 Task: Add Theraneem Gentle Leaf & Oil Lotion to the cart.
Action: Mouse moved to (708, 258)
Screenshot: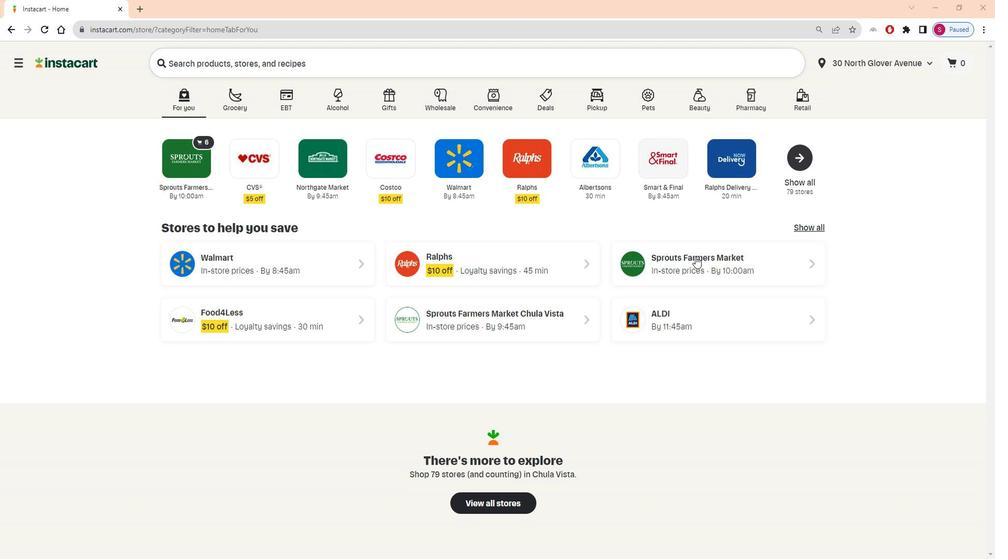 
Action: Mouse pressed left at (708, 258)
Screenshot: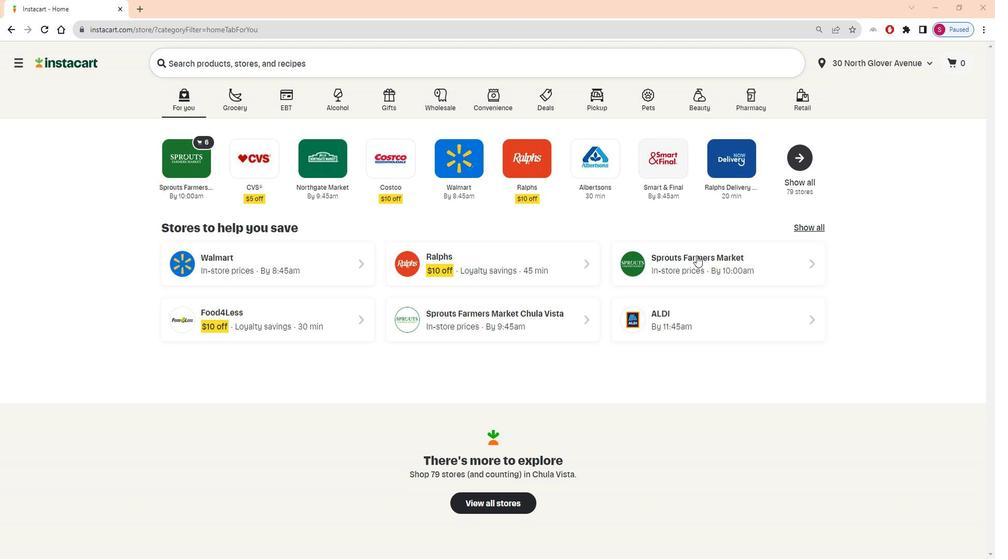 
Action: Mouse moved to (66, 384)
Screenshot: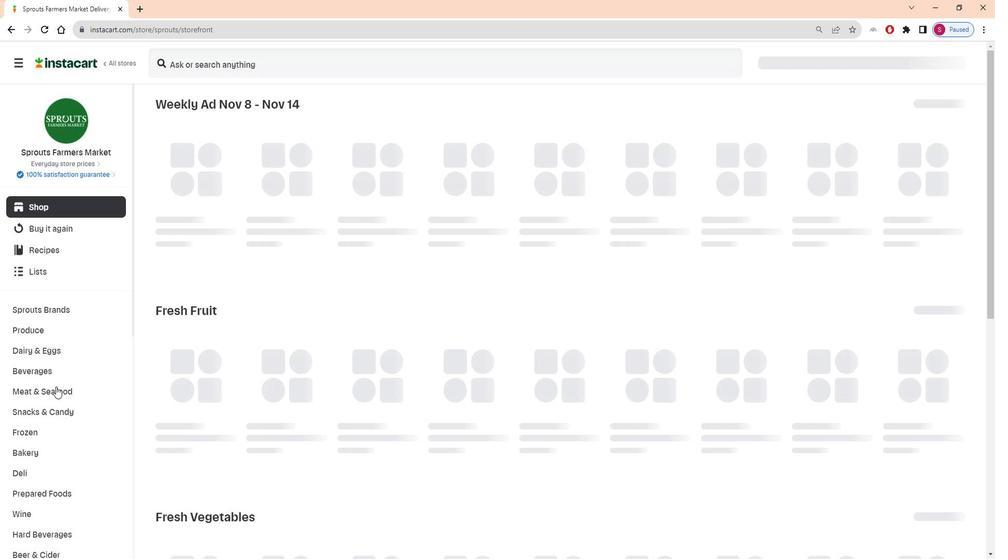 
Action: Mouse scrolled (66, 384) with delta (0, 0)
Screenshot: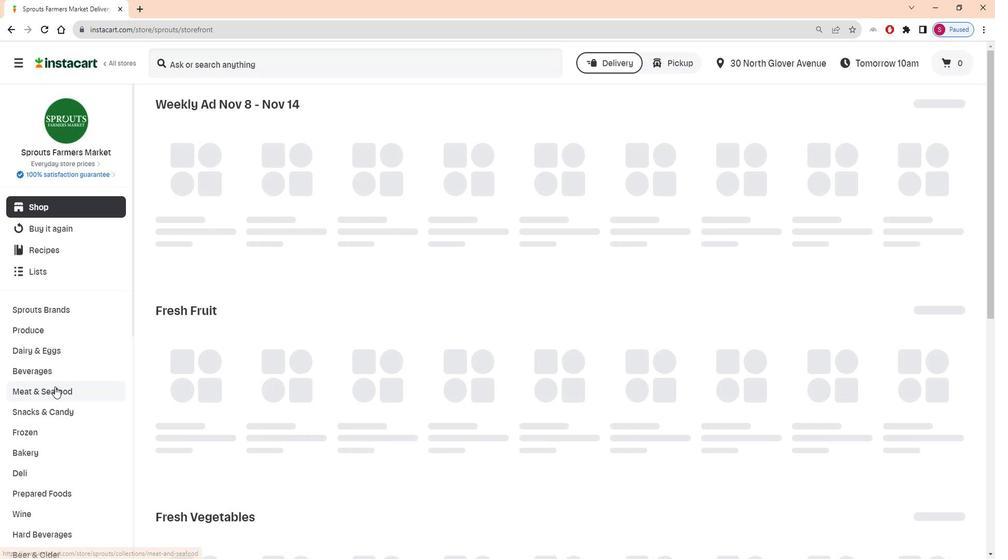 
Action: Mouse scrolled (66, 384) with delta (0, 0)
Screenshot: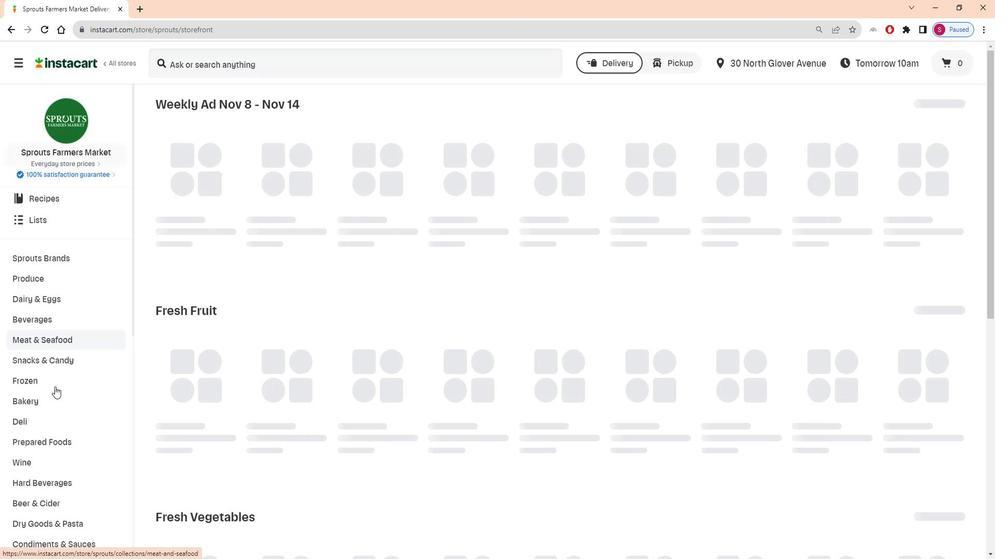 
Action: Mouse scrolled (66, 384) with delta (0, 0)
Screenshot: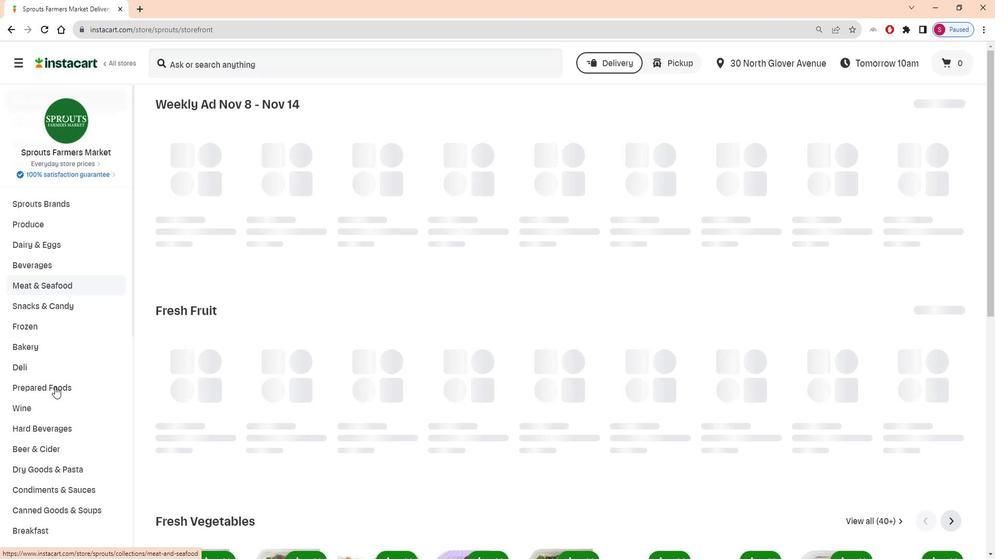 
Action: Mouse scrolled (66, 384) with delta (0, 0)
Screenshot: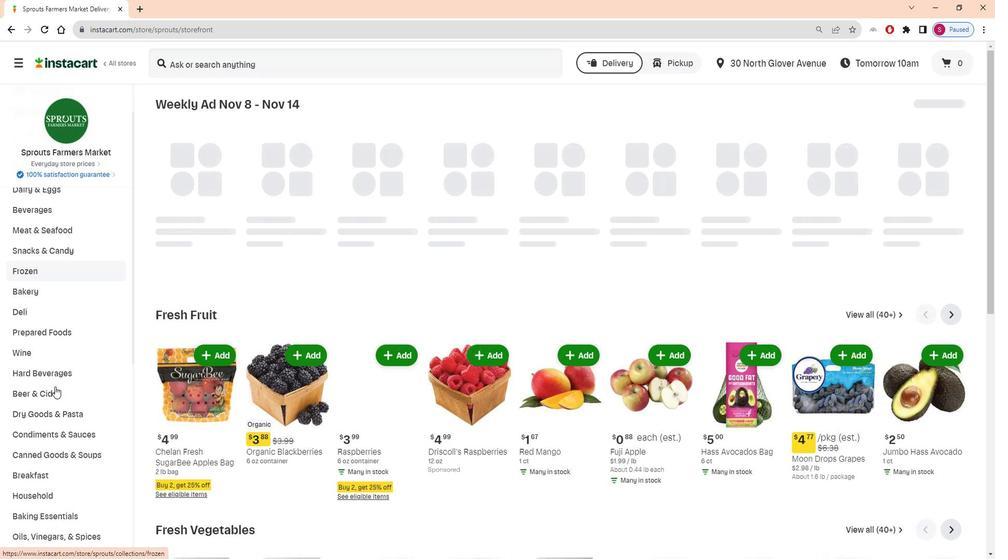 
Action: Mouse scrolled (66, 384) with delta (0, 0)
Screenshot: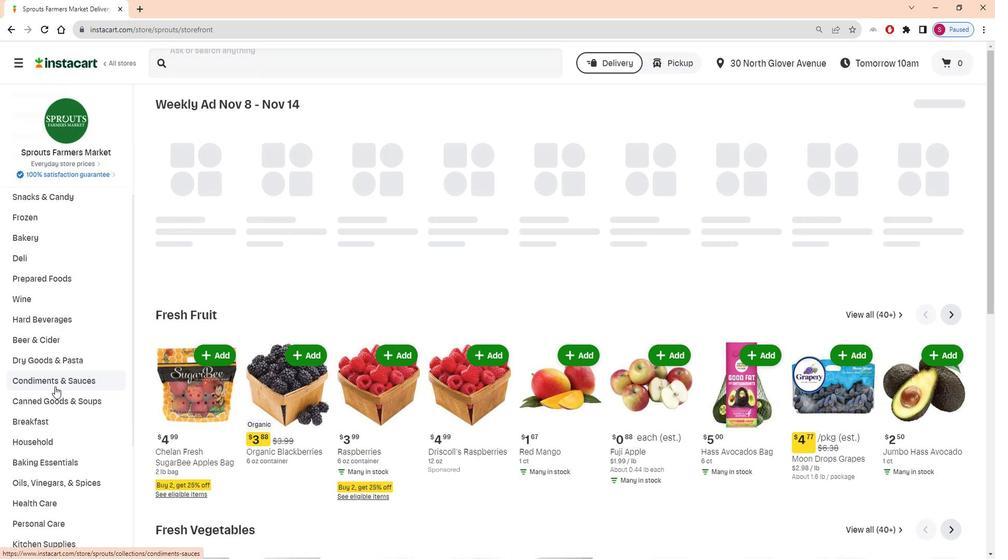 
Action: Mouse scrolled (66, 384) with delta (0, 0)
Screenshot: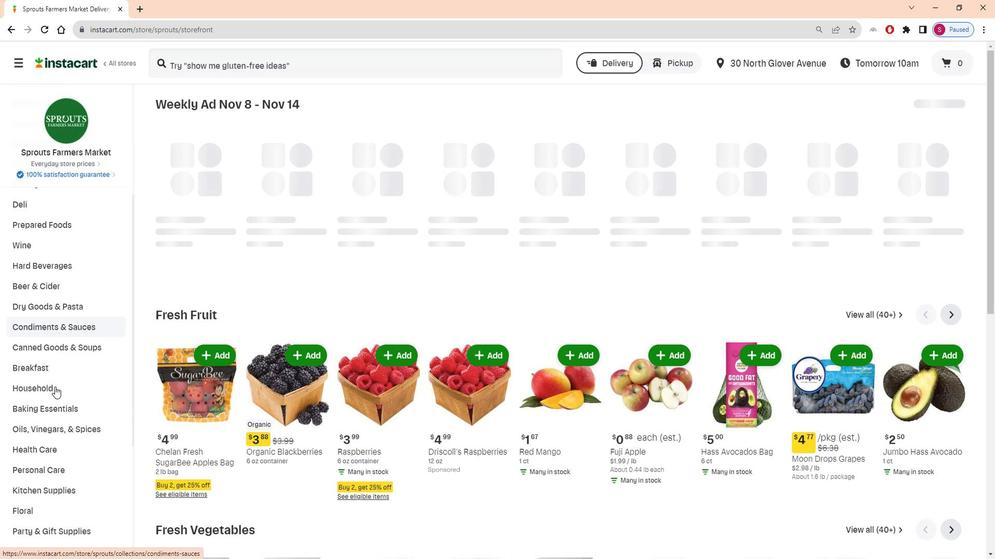 
Action: Mouse moved to (72, 408)
Screenshot: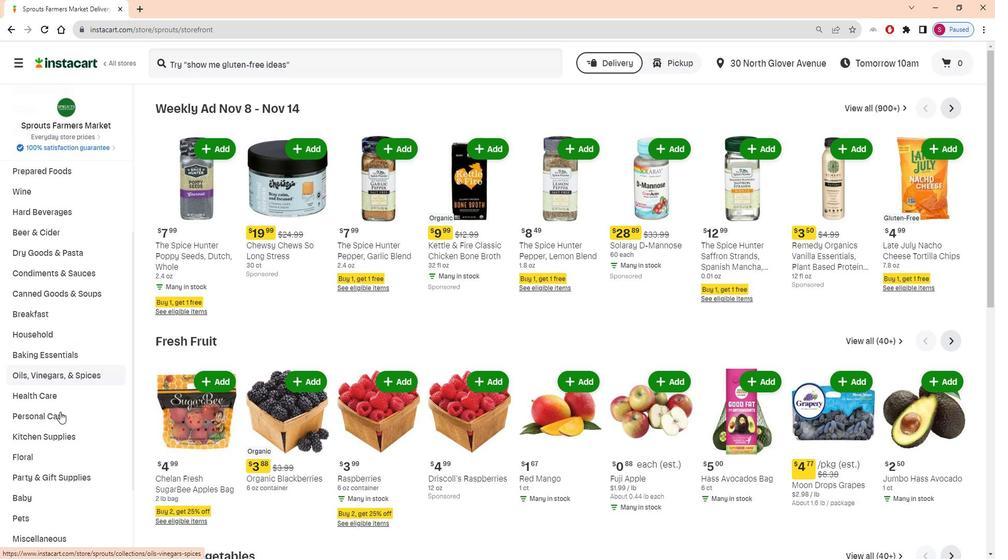
Action: Mouse pressed left at (72, 408)
Screenshot: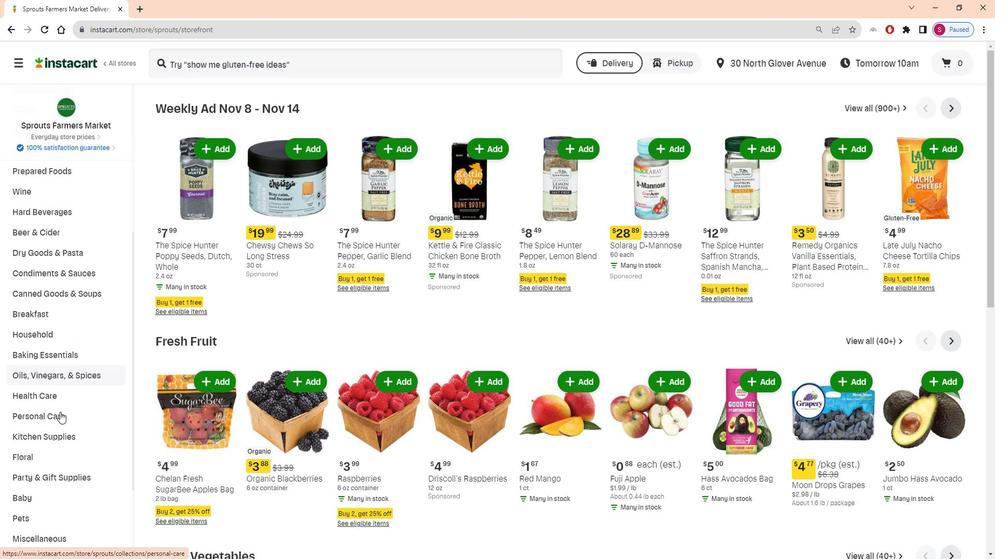 
Action: Mouse moved to (269, 137)
Screenshot: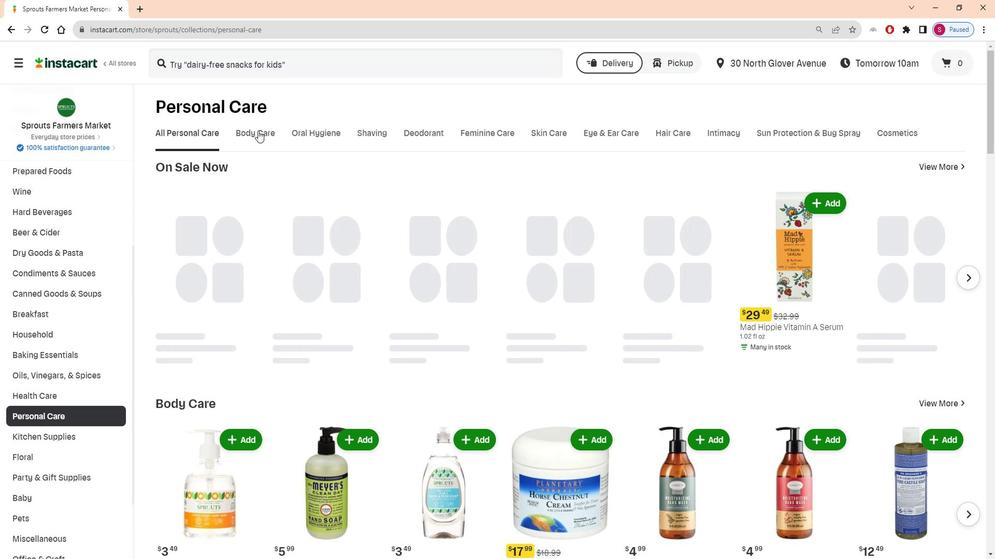 
Action: Mouse pressed left at (269, 137)
Screenshot: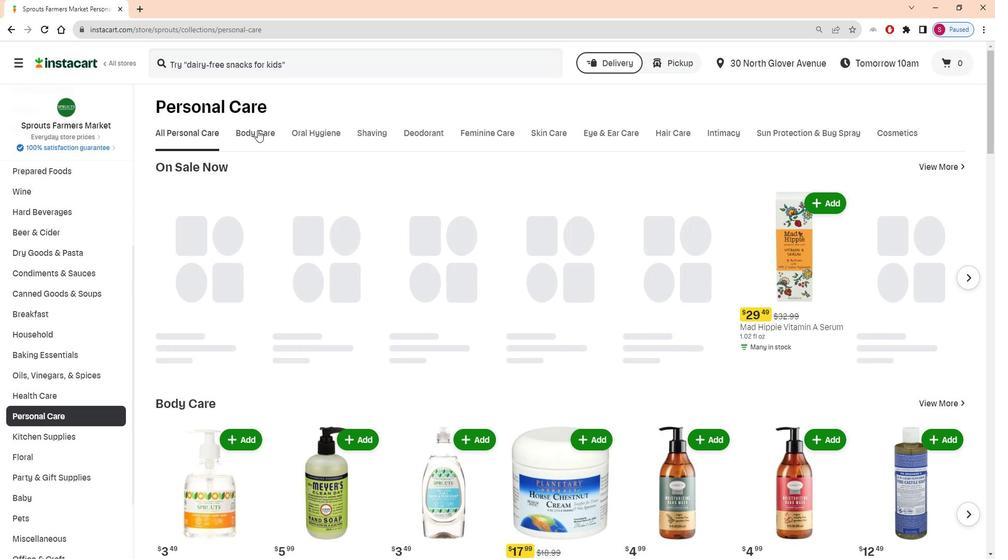 
Action: Mouse moved to (439, 181)
Screenshot: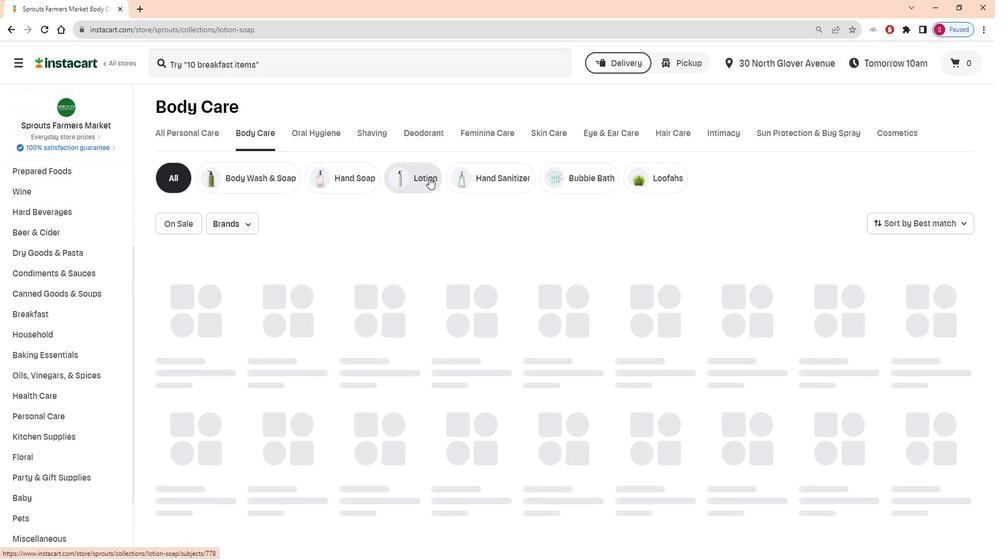 
Action: Mouse pressed left at (439, 181)
Screenshot: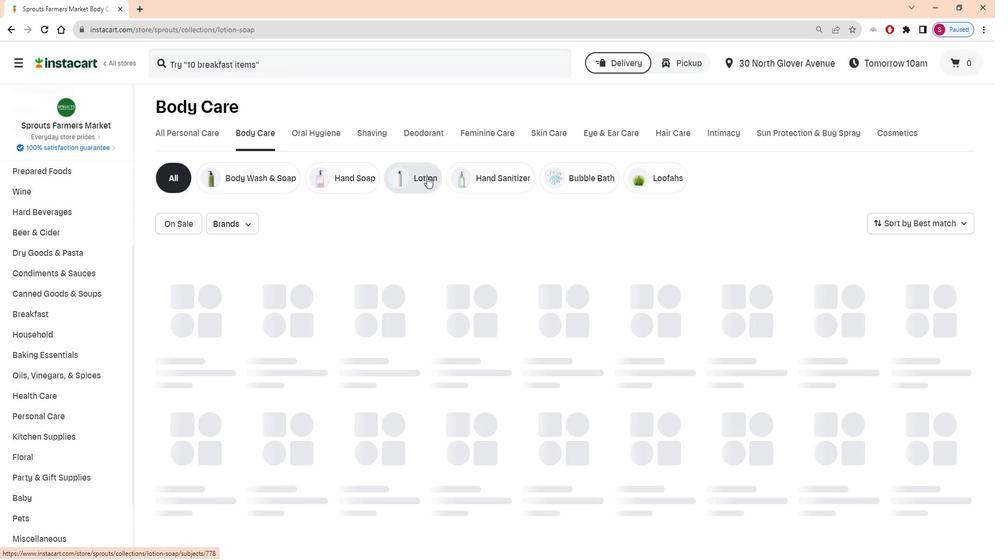 
Action: Mouse moved to (312, 71)
Screenshot: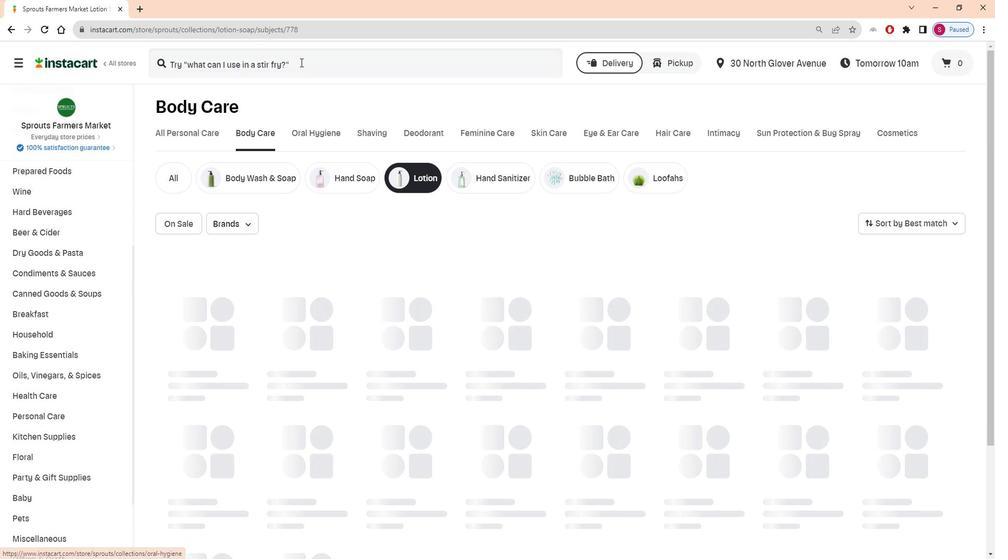 
Action: Mouse pressed left at (312, 71)
Screenshot: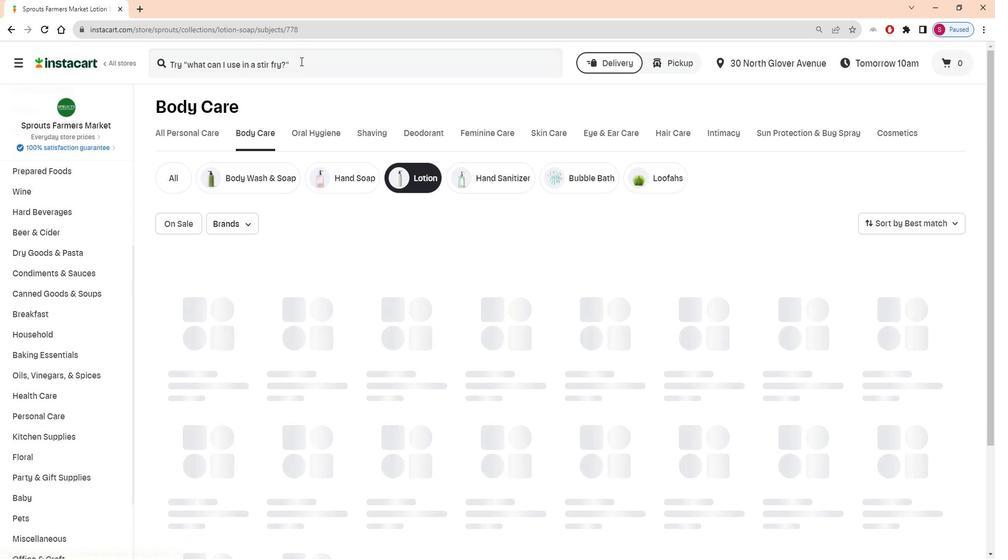 
Action: Key pressed <Key.shift>Theraneem<Key.space><Key.shift>Gentle<Key.space><Key.shift><Key.shift><Key.shift><Key.shift><Key.shift><Key.shift><Key.shift><Key.shift><Key.shift><Key.shift><Key.shift>Leaf<Key.space><Key.shift>&<Key.space><Key.shift>Oil<Key.space><Key.shift>Lotion<Key.space><Key.enter>
Screenshot: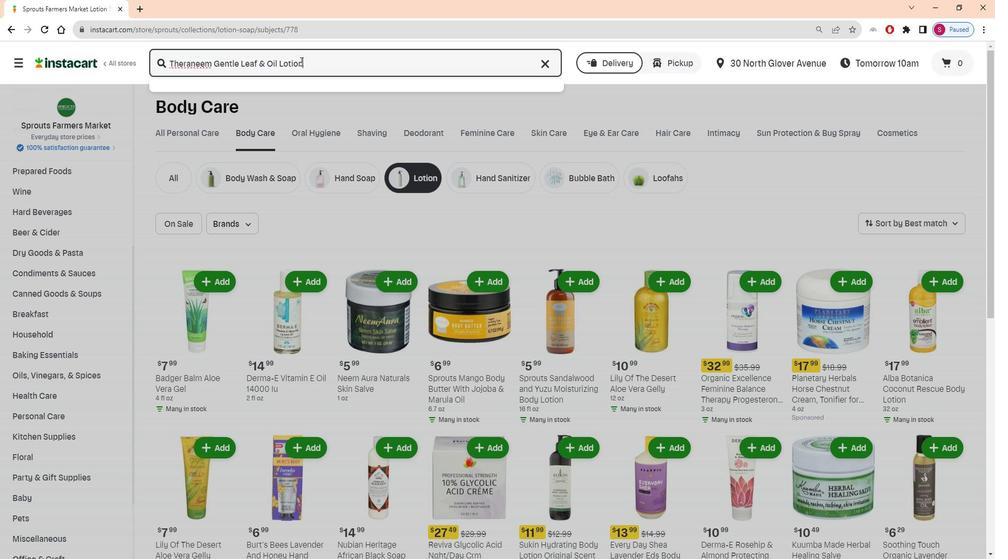 
Action: Mouse moved to (161, 176)
Screenshot: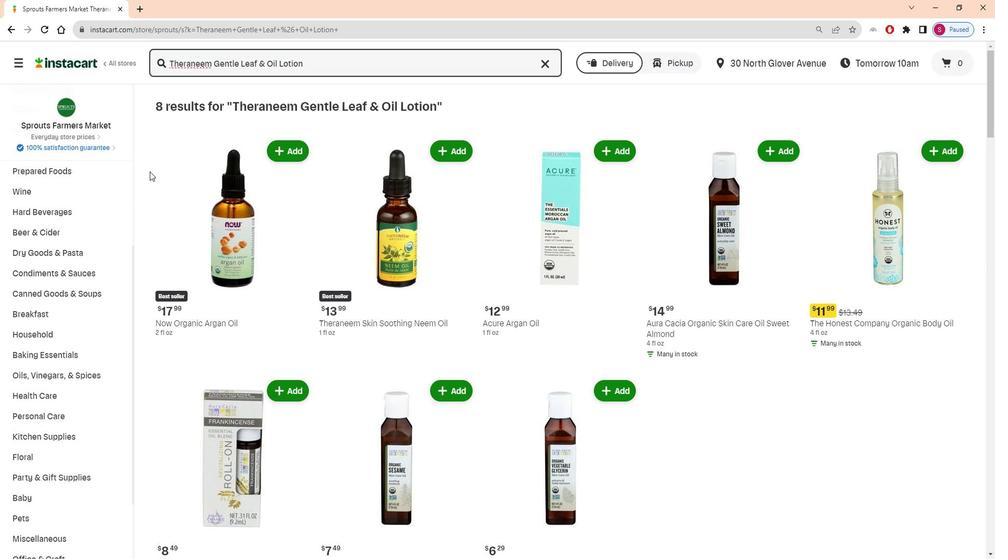 
Action: Mouse scrolled (161, 176) with delta (0, 0)
Screenshot: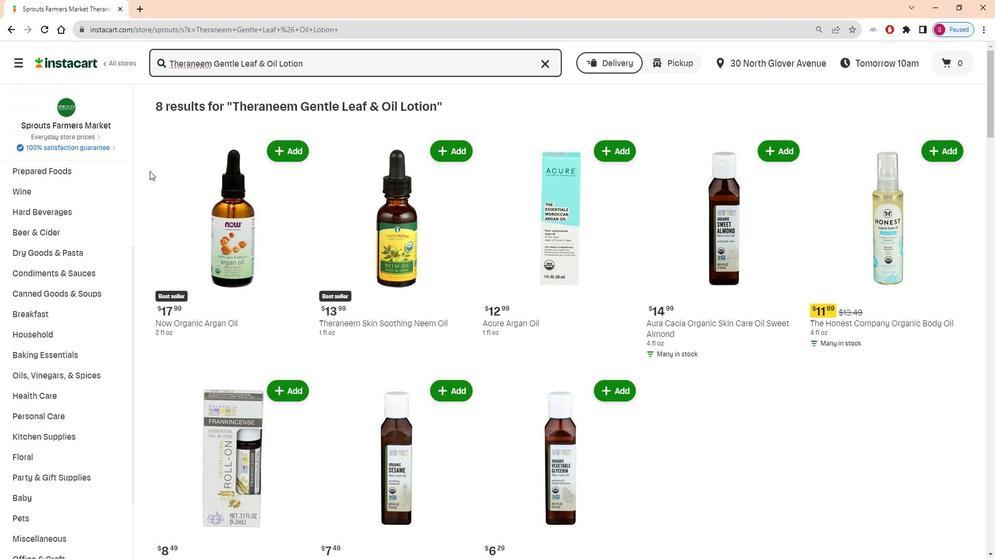 
Action: Mouse scrolled (161, 176) with delta (0, 0)
Screenshot: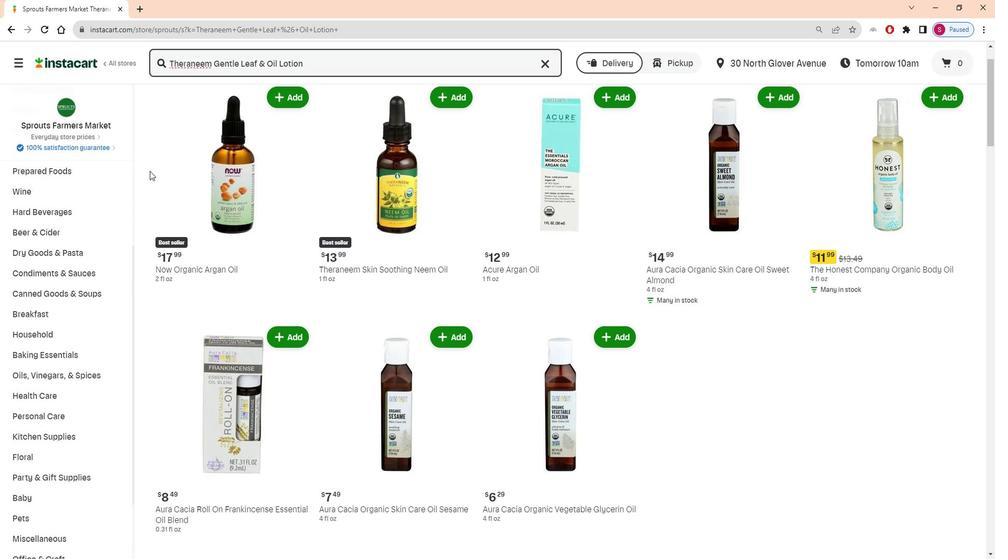 
Action: Mouse moved to (162, 176)
Screenshot: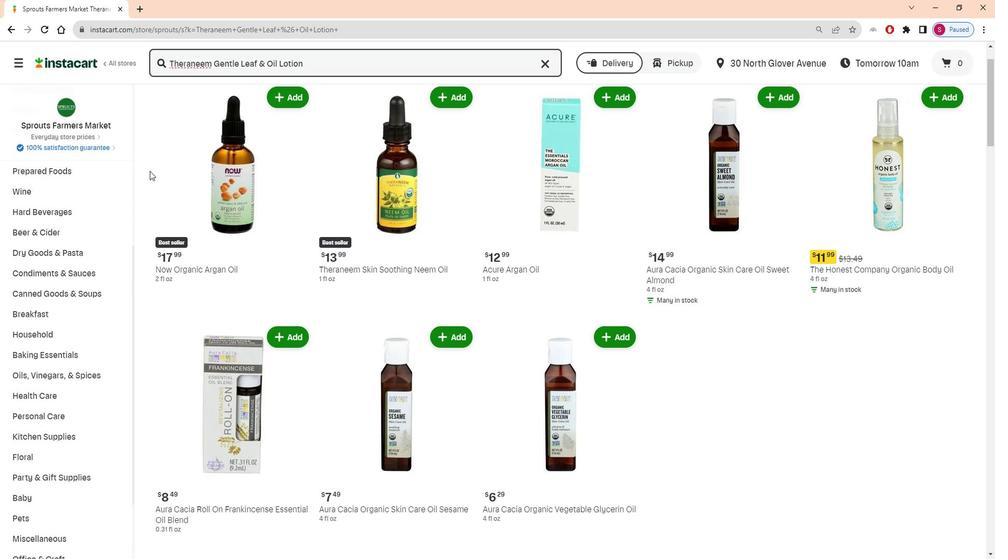 
Action: Mouse scrolled (162, 176) with delta (0, 0)
Screenshot: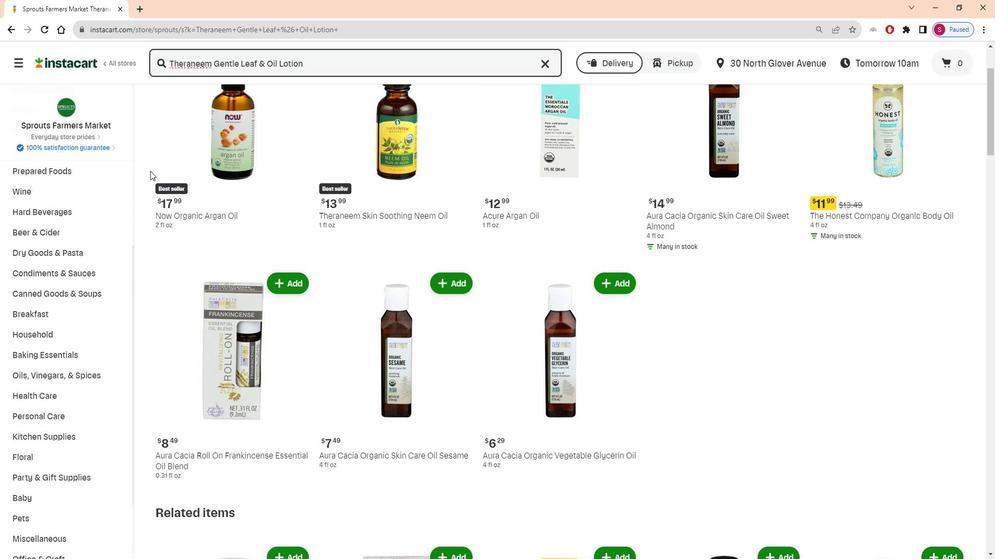
Action: Mouse scrolled (162, 176) with delta (0, 0)
Screenshot: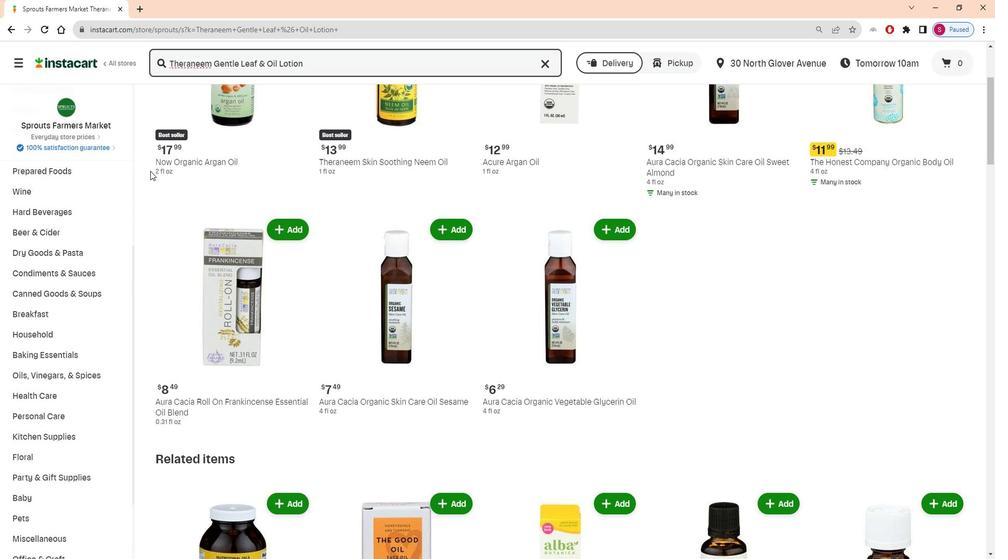 
Action: Mouse scrolled (162, 176) with delta (0, 0)
Screenshot: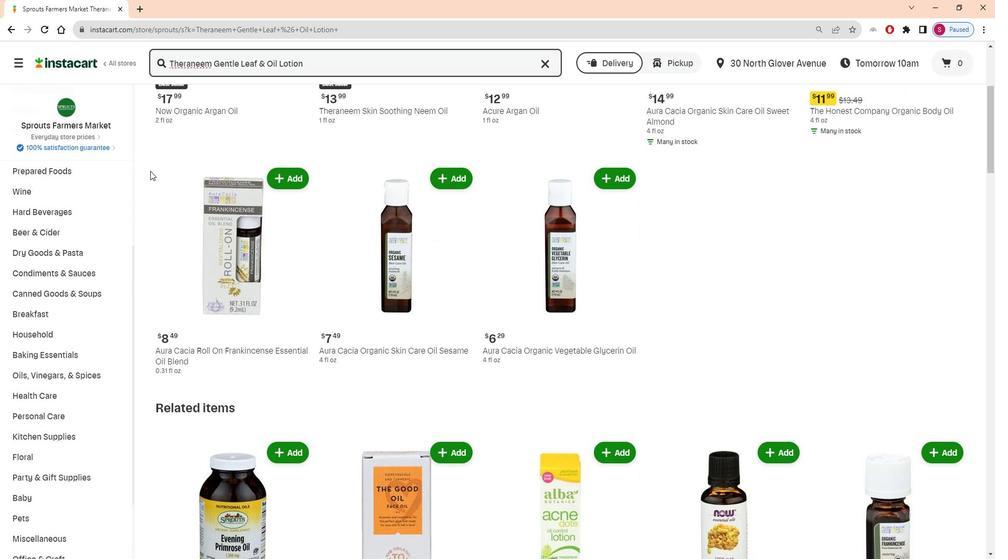 
Action: Mouse scrolled (162, 176) with delta (0, 0)
Screenshot: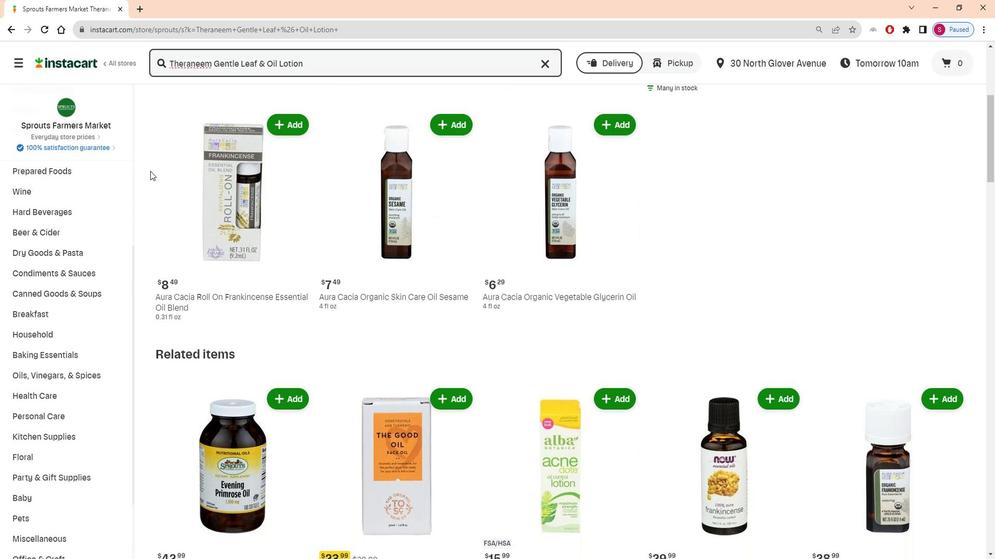
Action: Mouse scrolled (162, 176) with delta (0, 0)
Screenshot: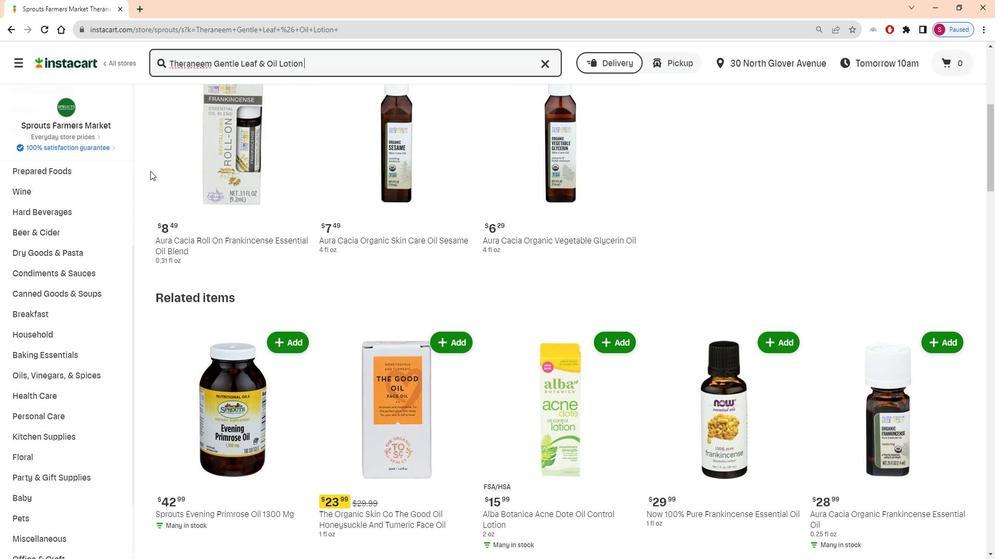 
Action: Mouse scrolled (162, 176) with delta (0, 0)
Screenshot: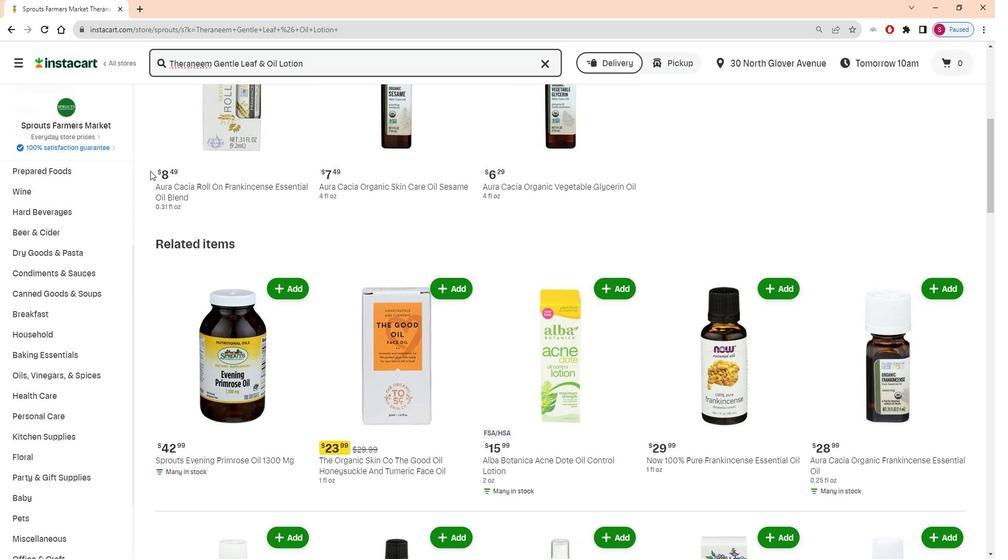 
Action: Mouse scrolled (162, 176) with delta (0, 0)
Screenshot: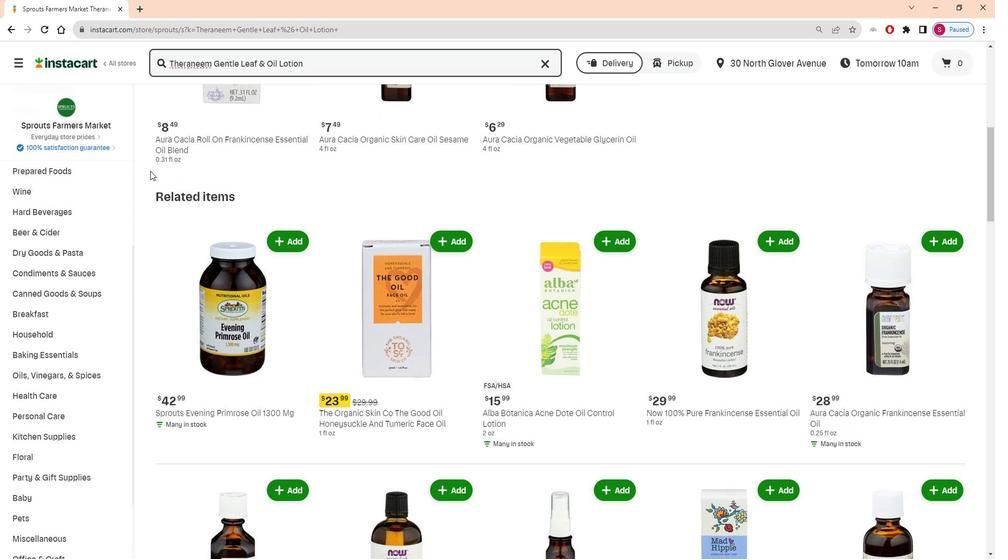 
Action: Mouse scrolled (162, 176) with delta (0, 0)
Screenshot: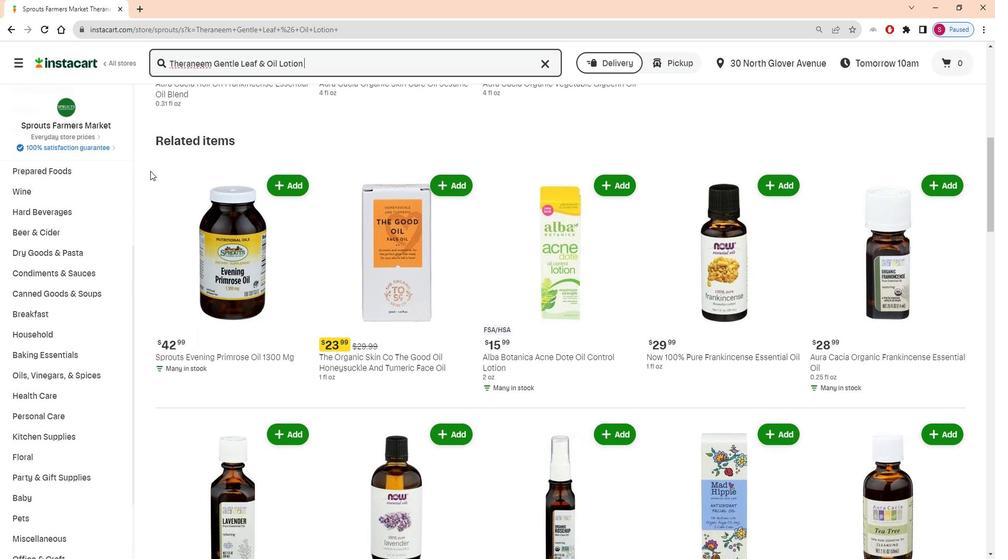 
Action: Mouse scrolled (162, 176) with delta (0, 0)
Screenshot: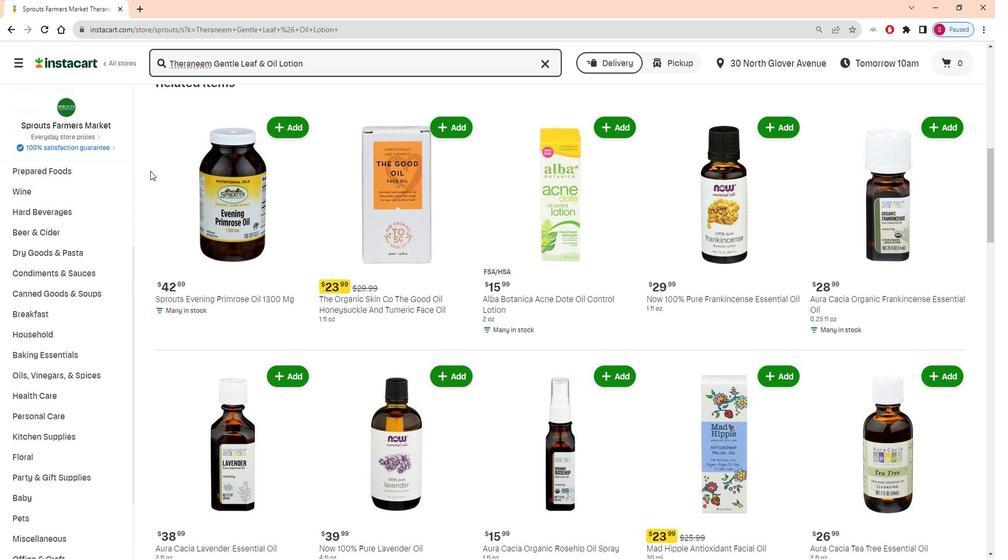 
Action: Mouse scrolled (162, 176) with delta (0, 0)
Screenshot: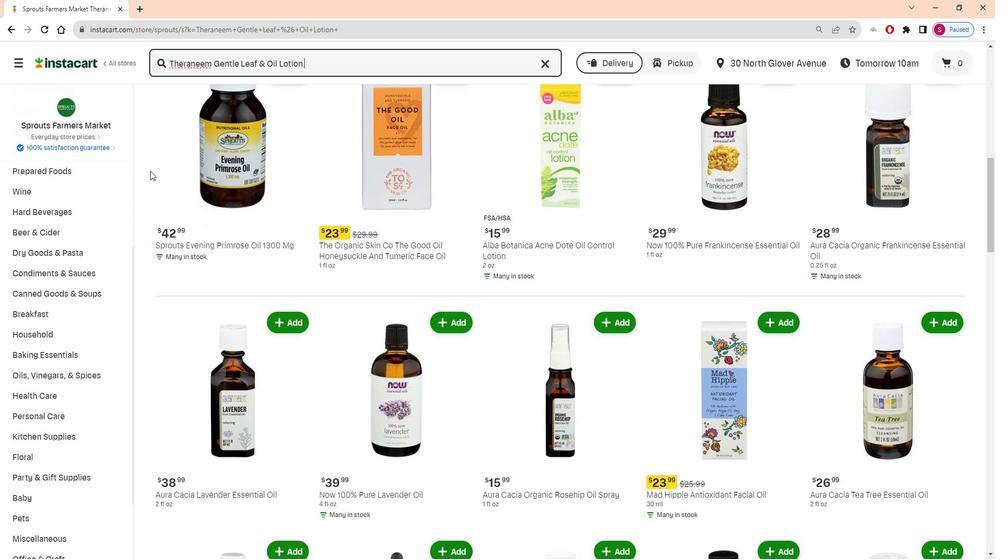 
Action: Mouse moved to (162, 176)
Screenshot: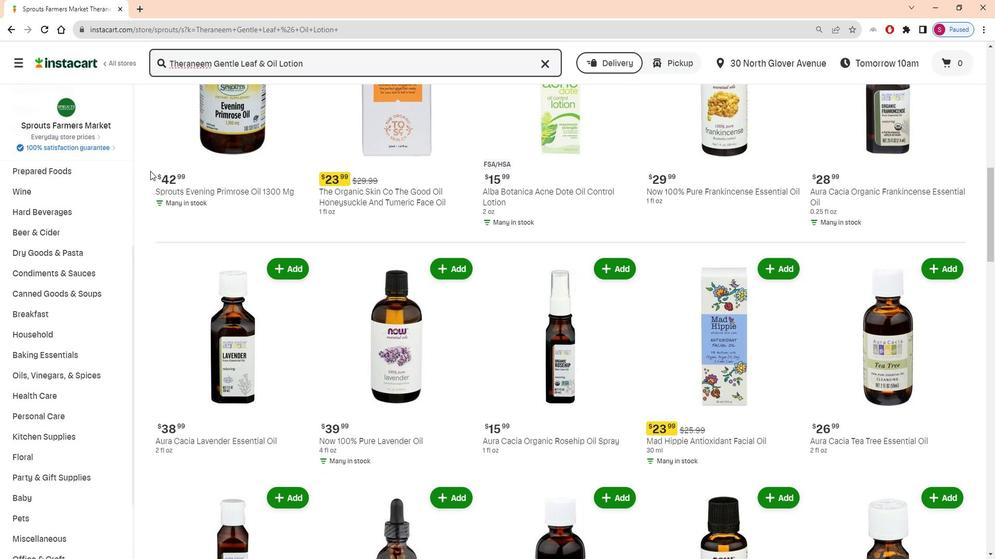 
Action: Mouse scrolled (162, 176) with delta (0, 0)
Screenshot: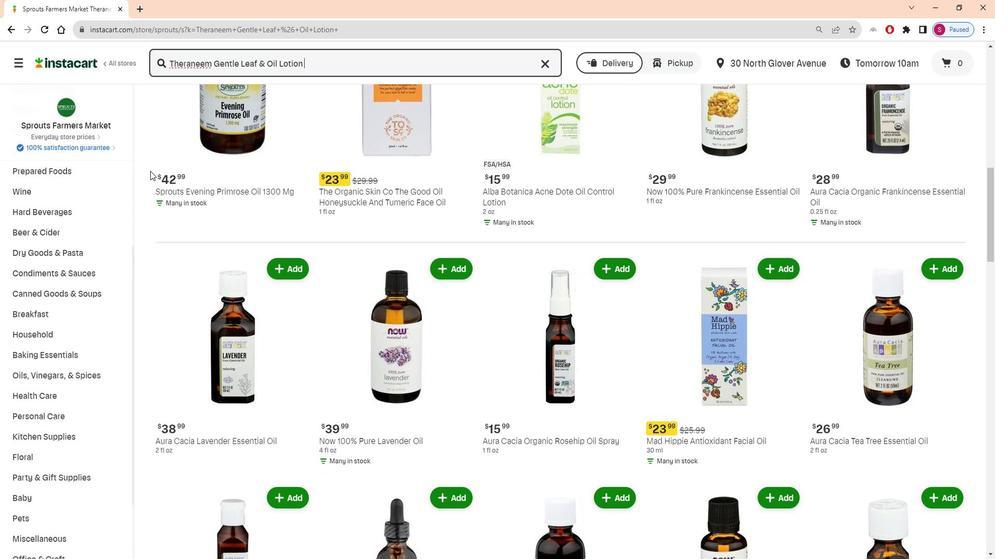 
Action: Mouse scrolled (162, 176) with delta (0, 0)
Screenshot: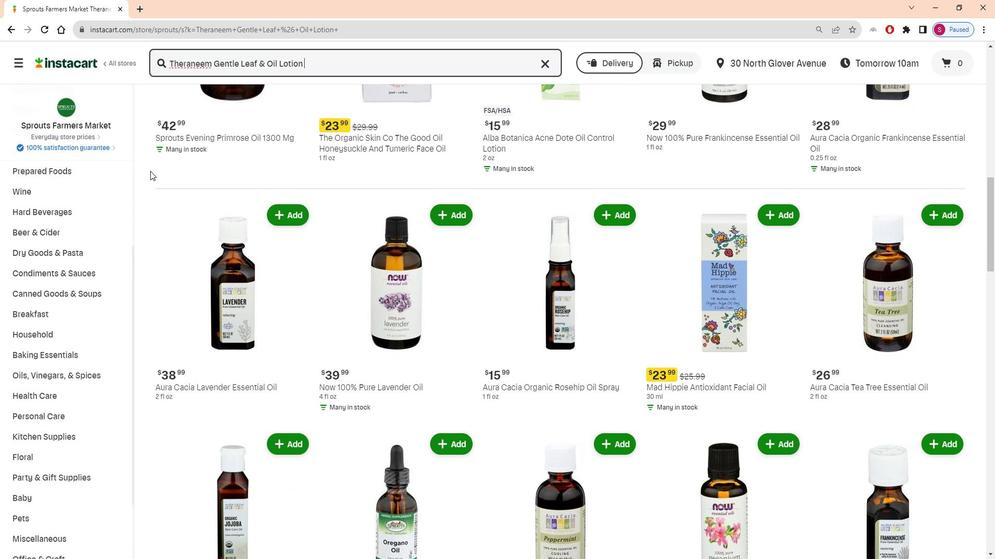 
Action: Mouse scrolled (162, 176) with delta (0, 0)
Screenshot: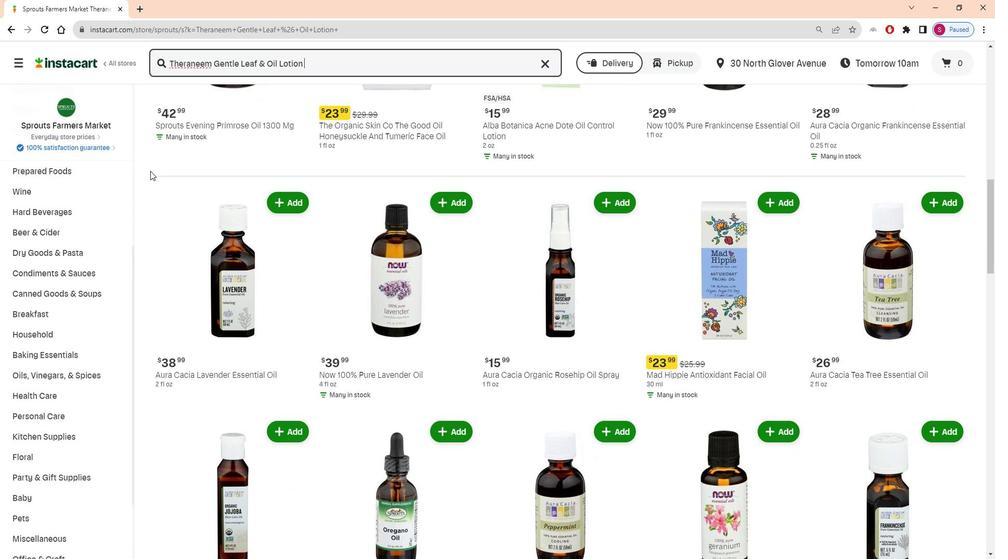 
Action: Mouse scrolled (162, 176) with delta (0, 0)
Screenshot: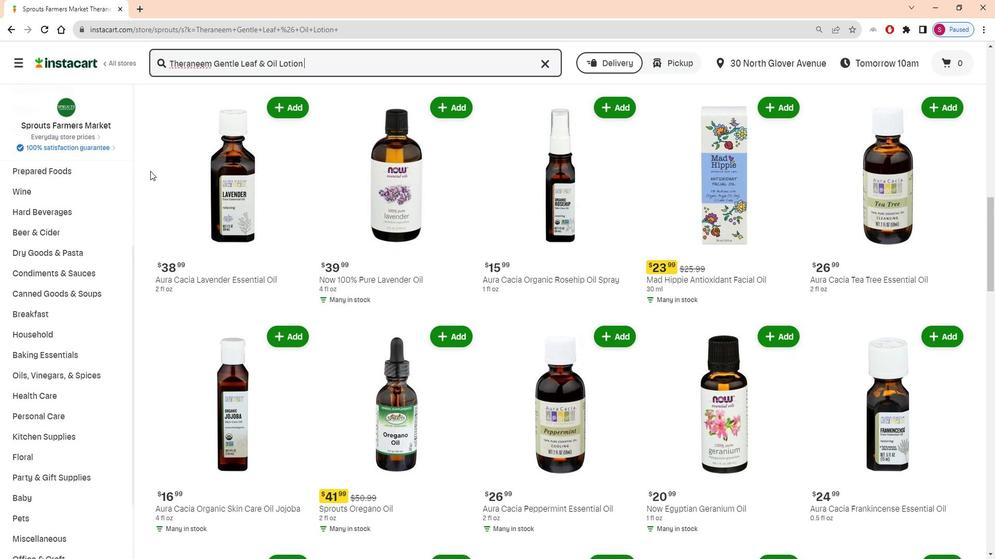 
